 Task: In the  document insurance.txt Use the feature 'and check spelling and grammer' Select the body of letter and change paragraph spacing to  'Double' Select the word Greetings and change font size to  27
Action: Mouse moved to (234, 385)
Screenshot: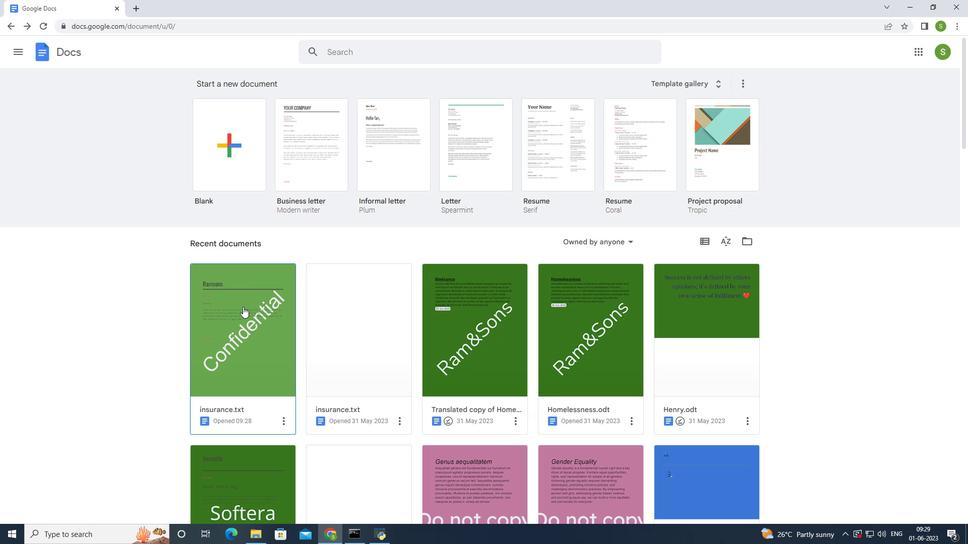 
Action: Mouse pressed left at (234, 385)
Screenshot: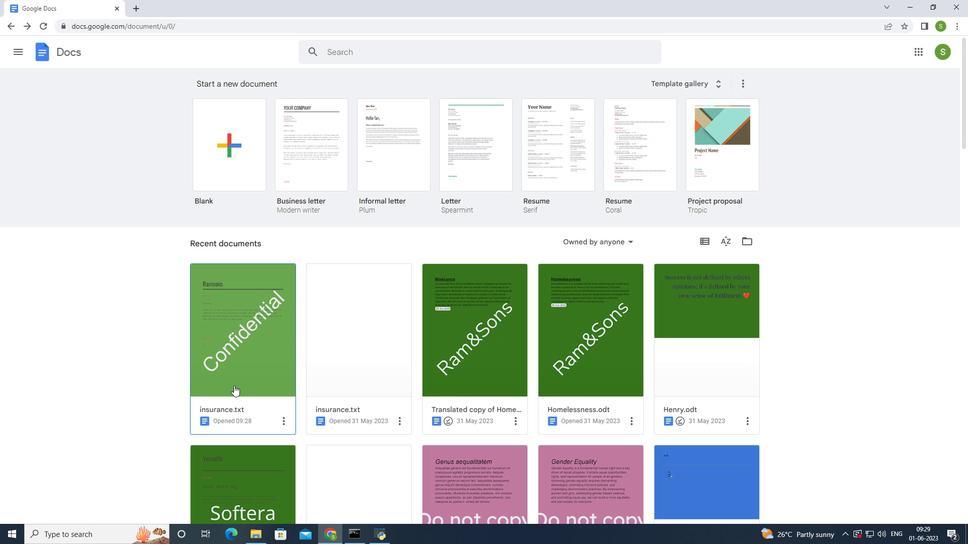 
Action: Mouse moved to (159, 59)
Screenshot: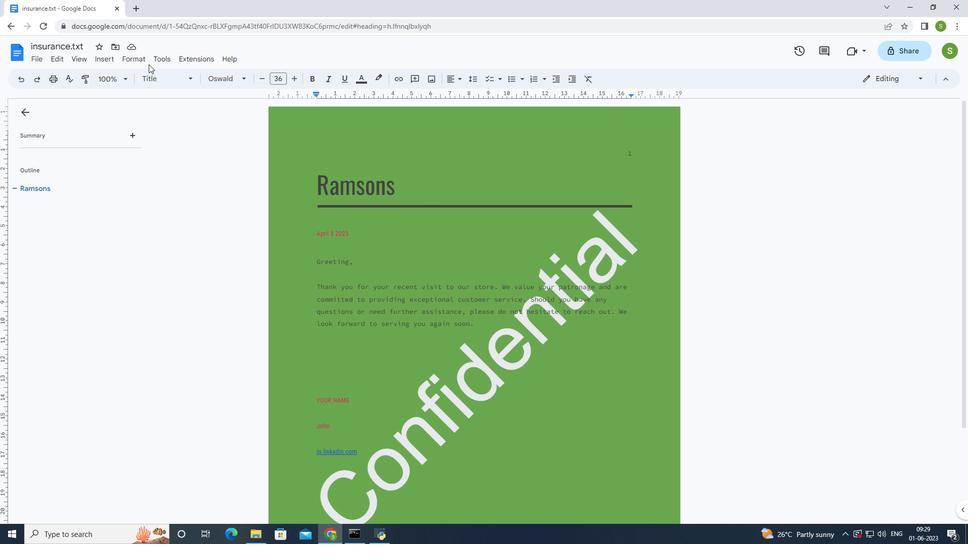 
Action: Mouse pressed left at (159, 59)
Screenshot: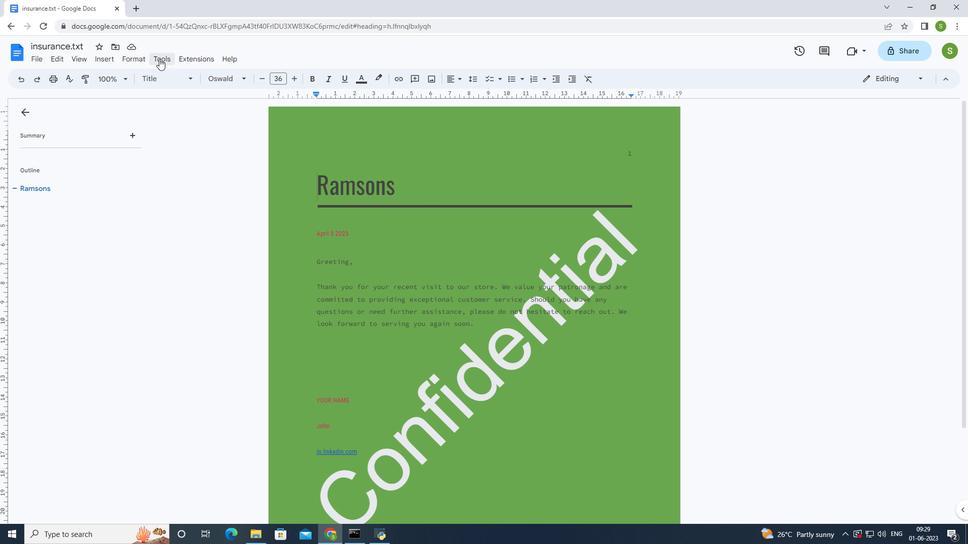 
Action: Mouse moved to (377, 77)
Screenshot: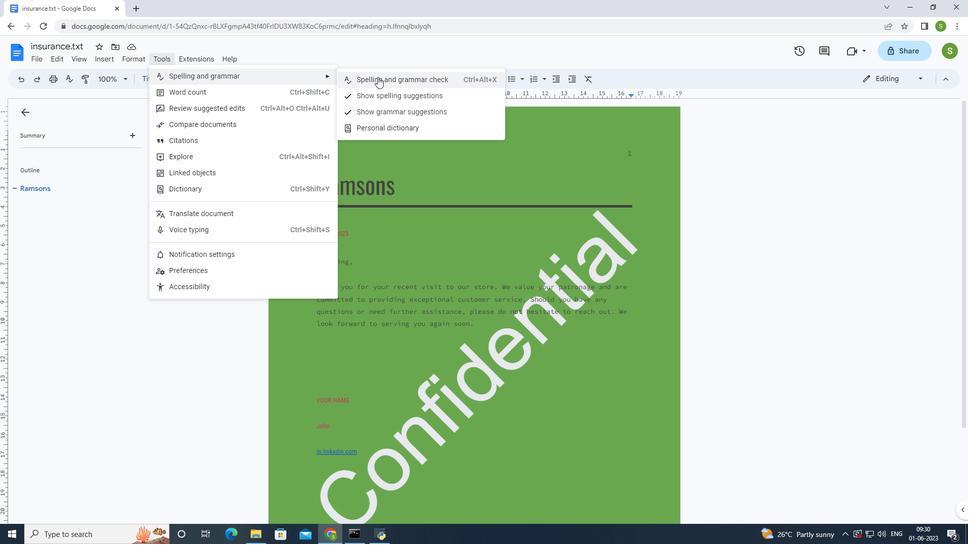 
Action: Mouse pressed left at (377, 77)
Screenshot: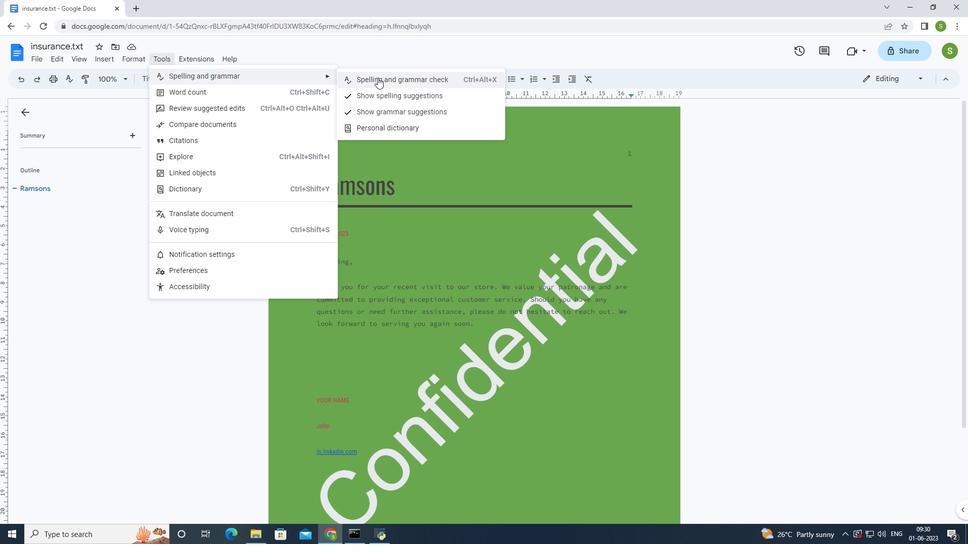 
Action: Mouse moved to (315, 285)
Screenshot: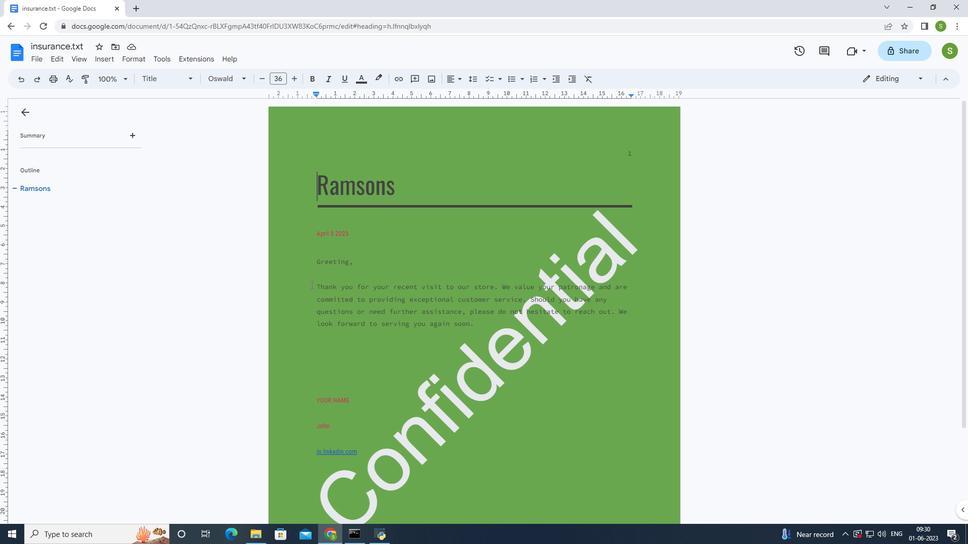 
Action: Mouse pressed left at (315, 285)
Screenshot: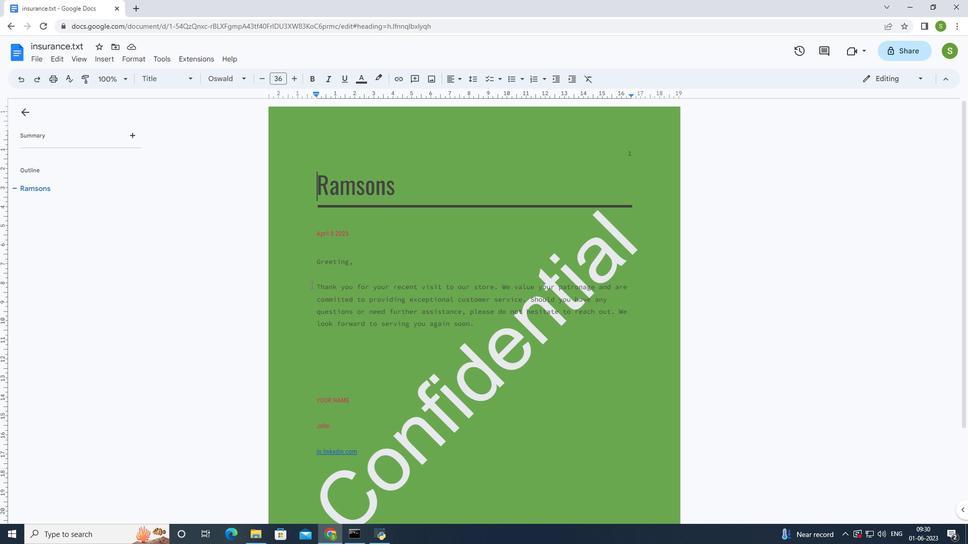 
Action: Mouse moved to (468, 83)
Screenshot: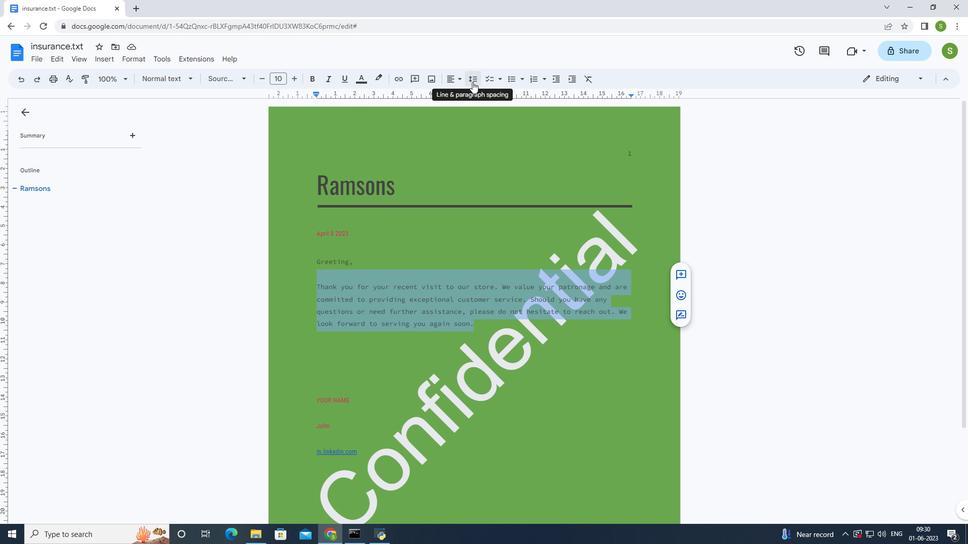 
Action: Mouse pressed left at (468, 83)
Screenshot: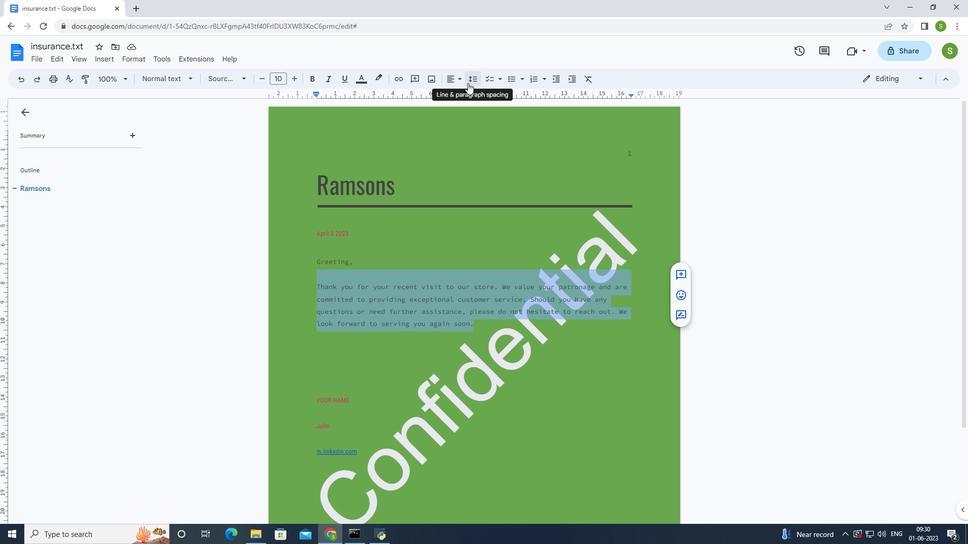 
Action: Mouse moved to (481, 145)
Screenshot: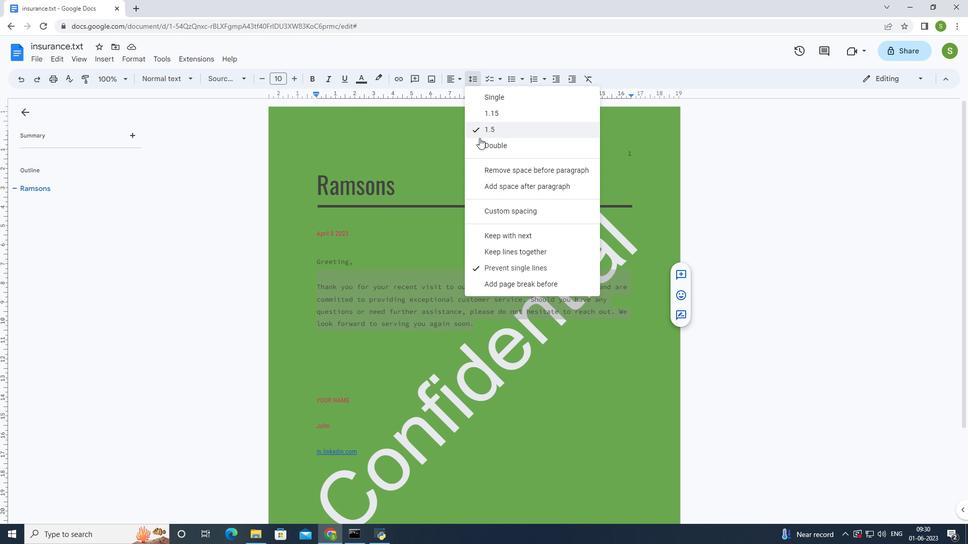 
Action: Mouse pressed left at (481, 145)
Screenshot: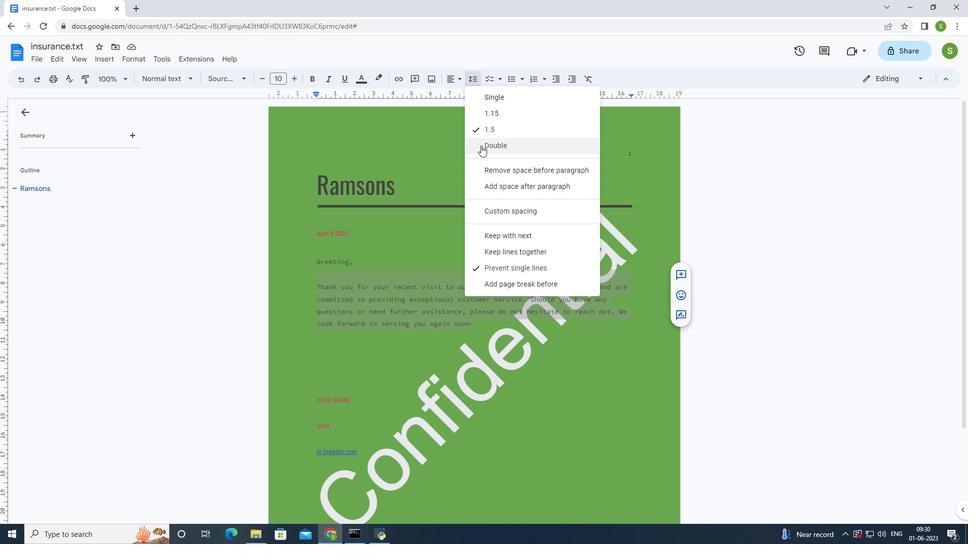 
Action: Mouse moved to (309, 260)
Screenshot: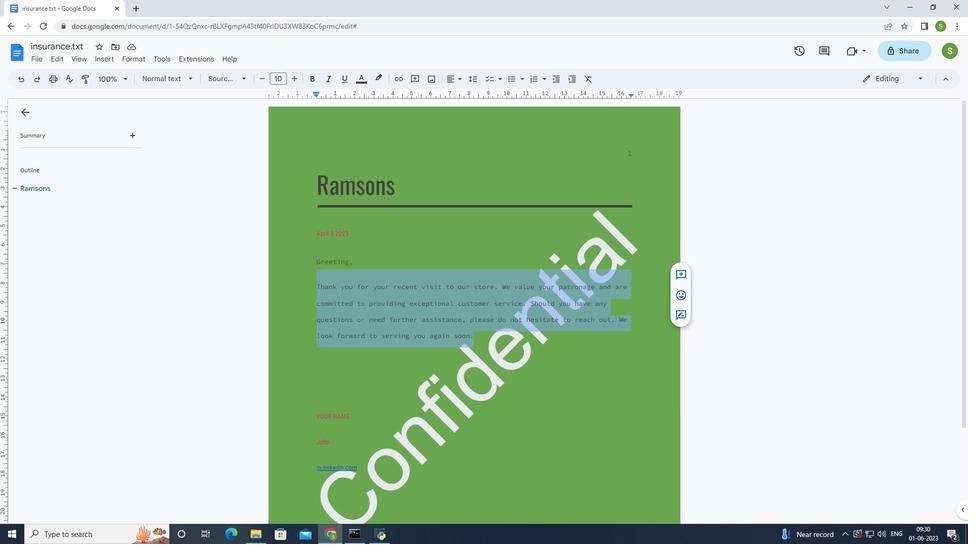 
Action: Mouse pressed left at (309, 260)
Screenshot: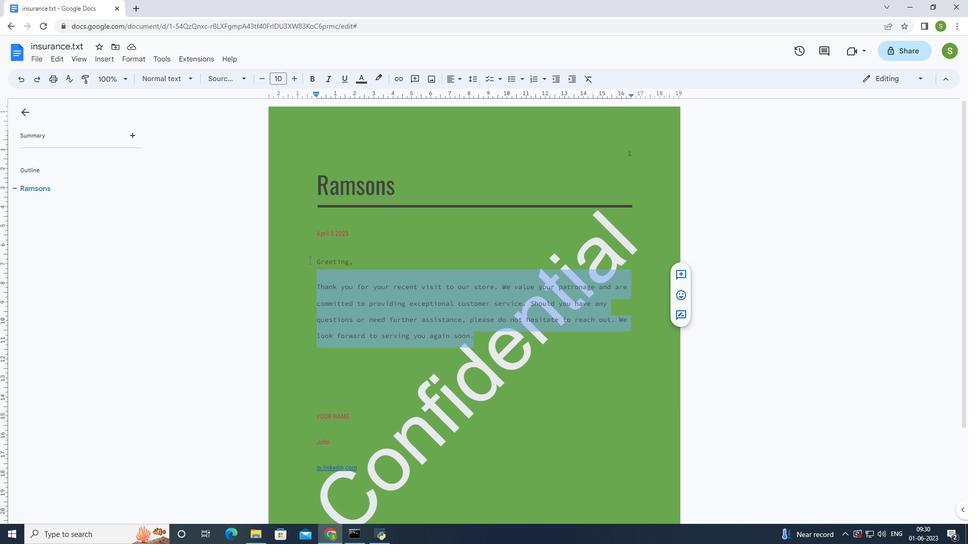 
Action: Mouse moved to (293, 82)
Screenshot: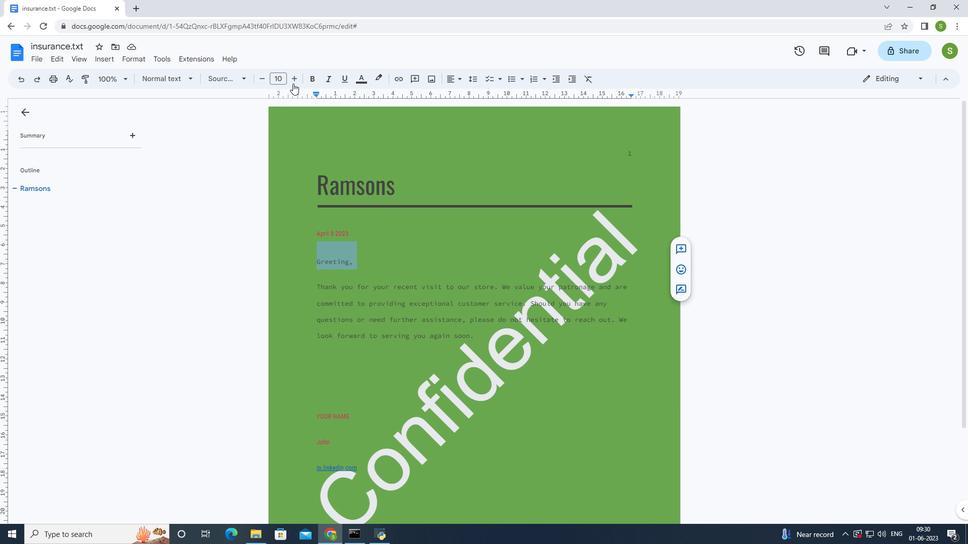 
Action: Mouse pressed left at (293, 82)
Screenshot: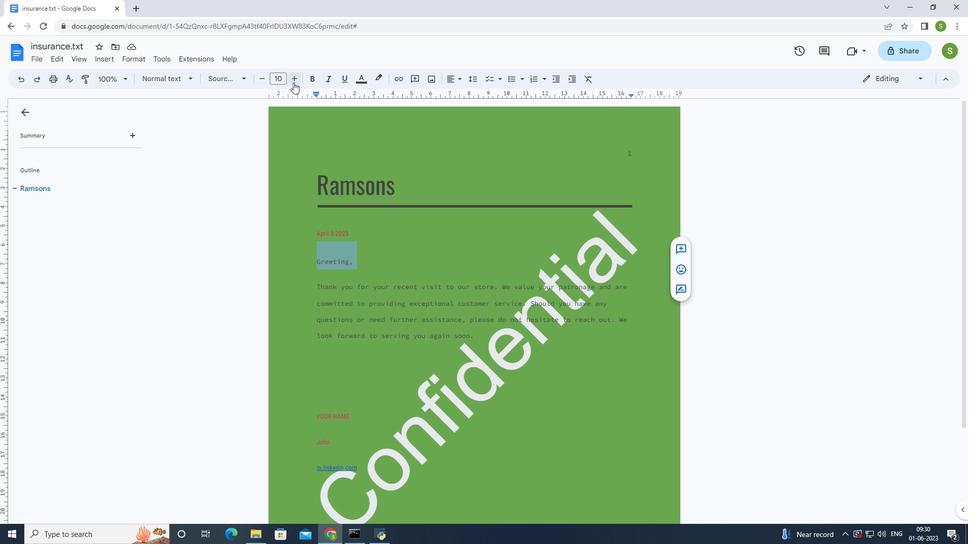 
Action: Mouse pressed left at (293, 82)
Screenshot: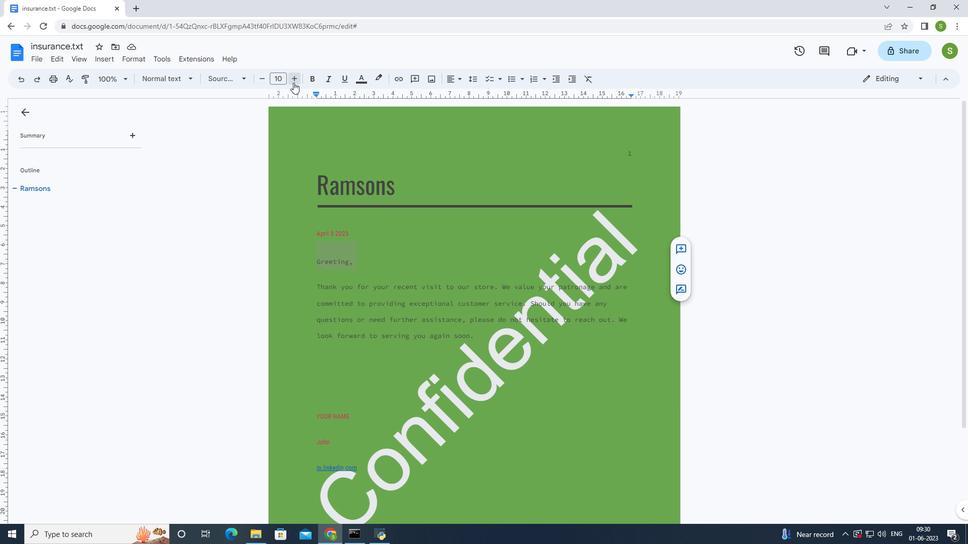 
Action: Mouse pressed left at (293, 82)
Screenshot: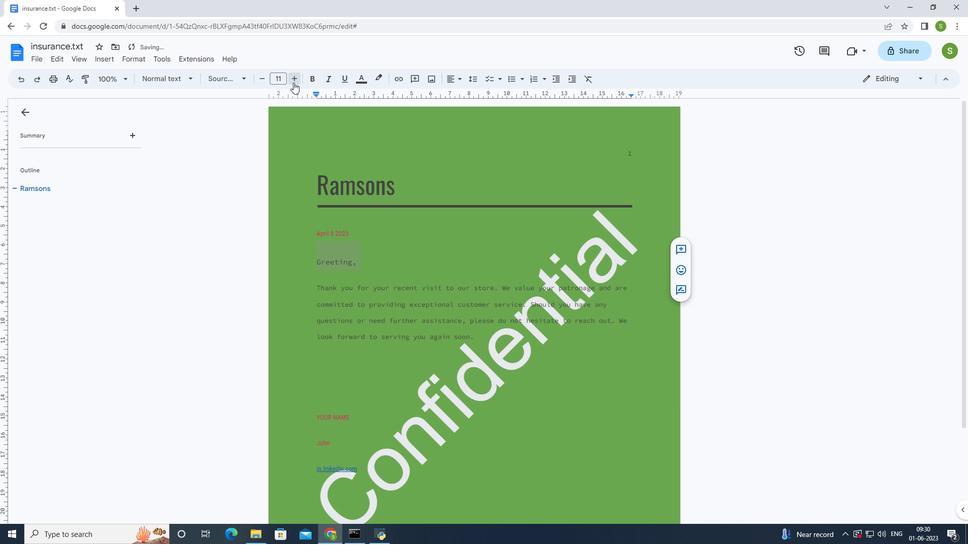 
Action: Mouse pressed left at (293, 82)
Screenshot: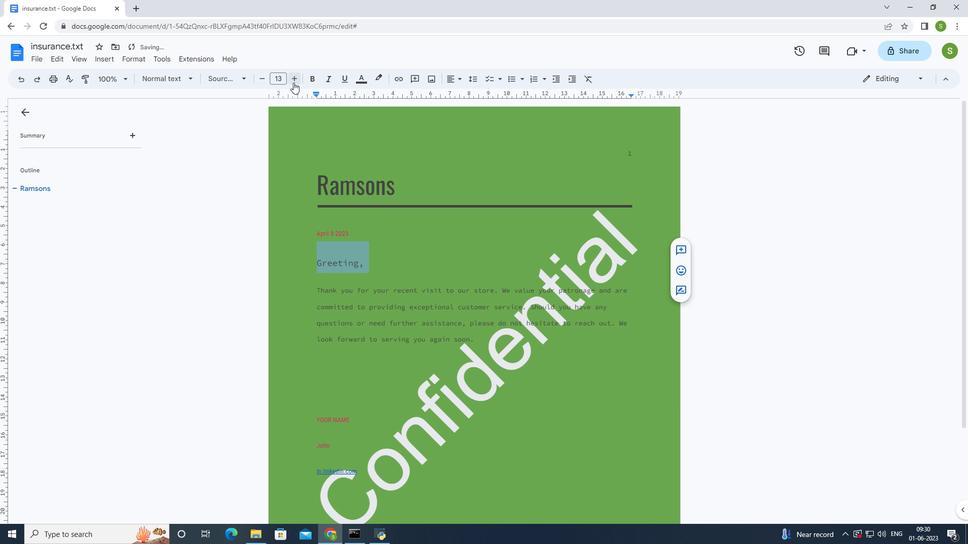 
Action: Mouse pressed left at (293, 82)
Screenshot: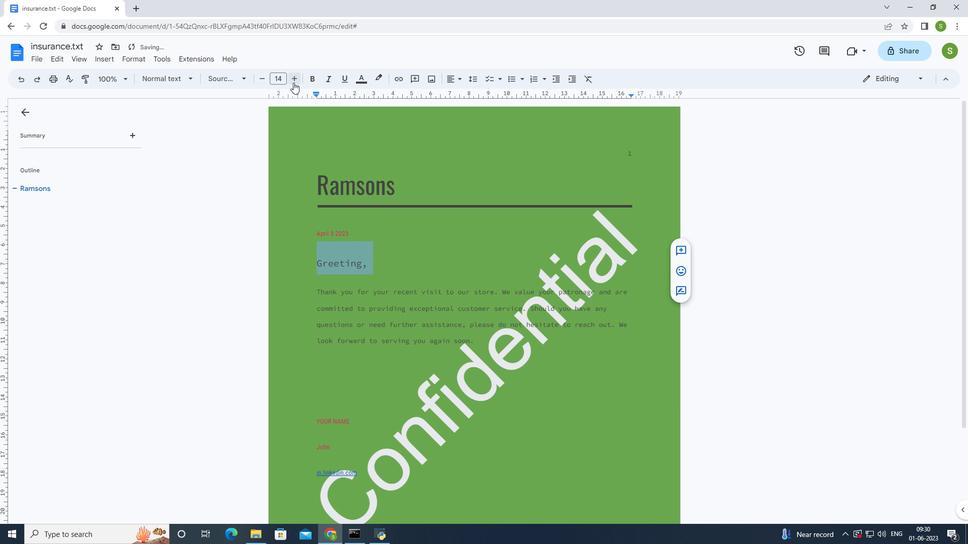 
Action: Mouse pressed left at (293, 82)
Screenshot: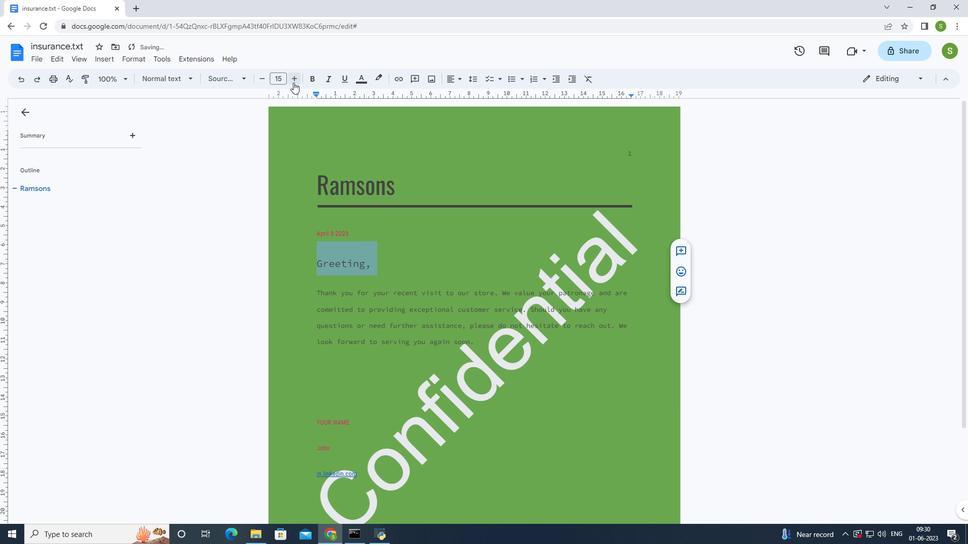 
Action: Mouse pressed left at (293, 82)
Screenshot: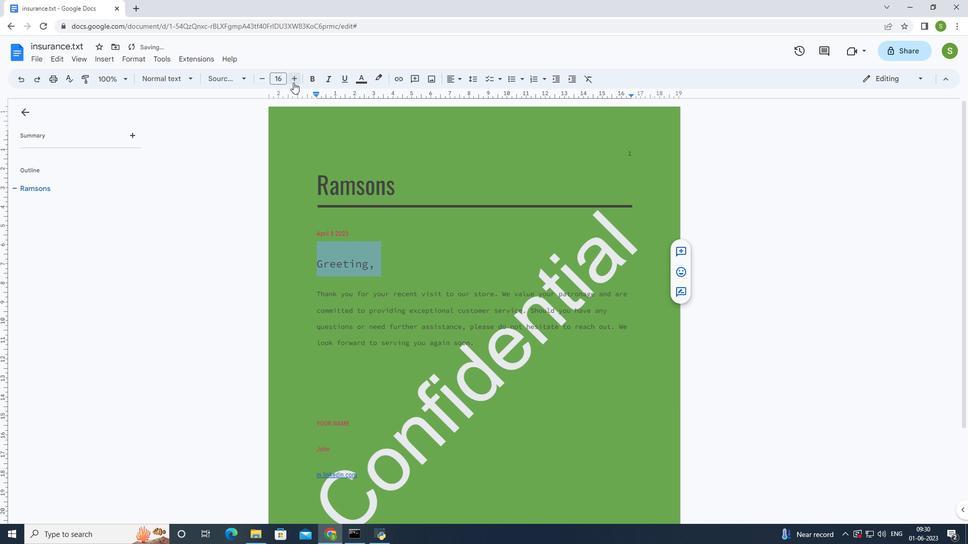 
Action: Mouse pressed left at (293, 82)
Screenshot: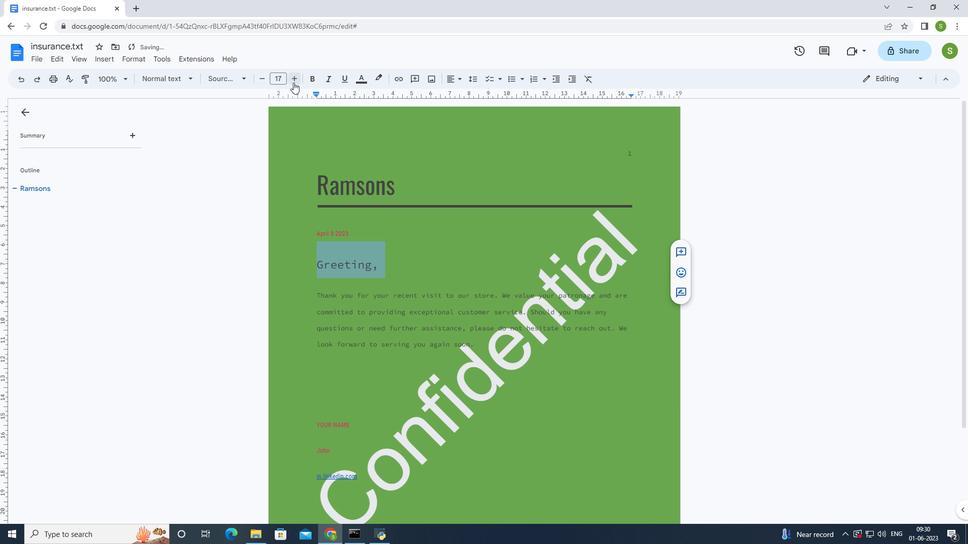 
Action: Mouse pressed left at (293, 82)
Screenshot: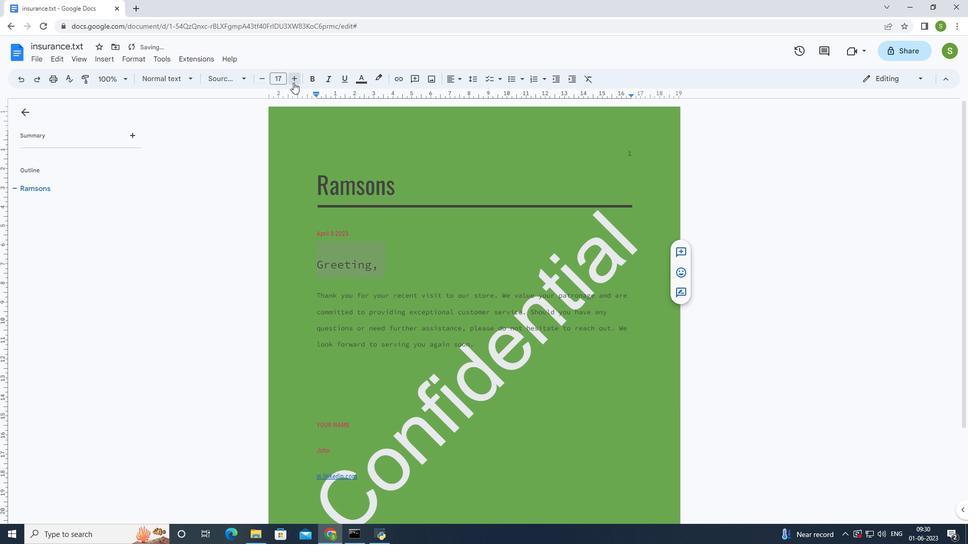 
Action: Mouse pressed left at (293, 82)
Screenshot: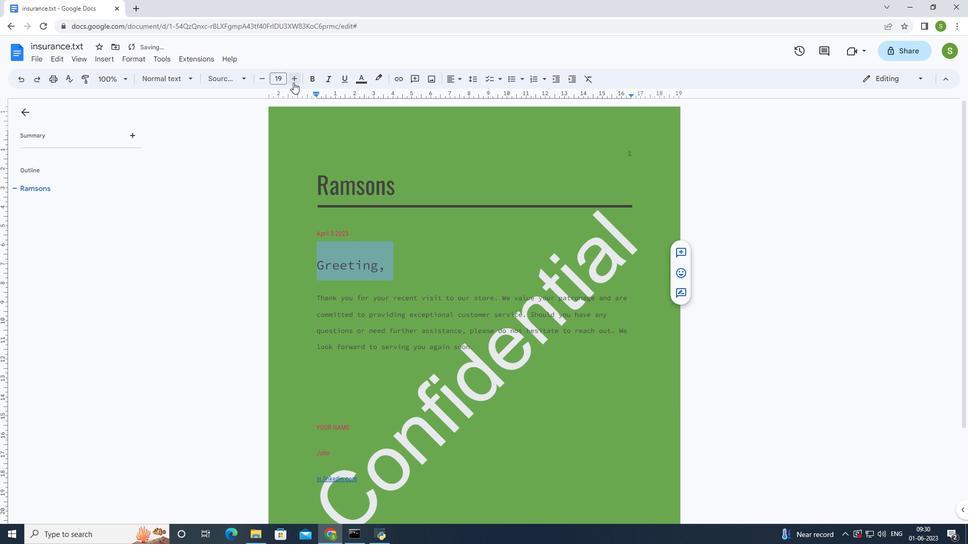 
Action: Mouse pressed left at (293, 82)
Screenshot: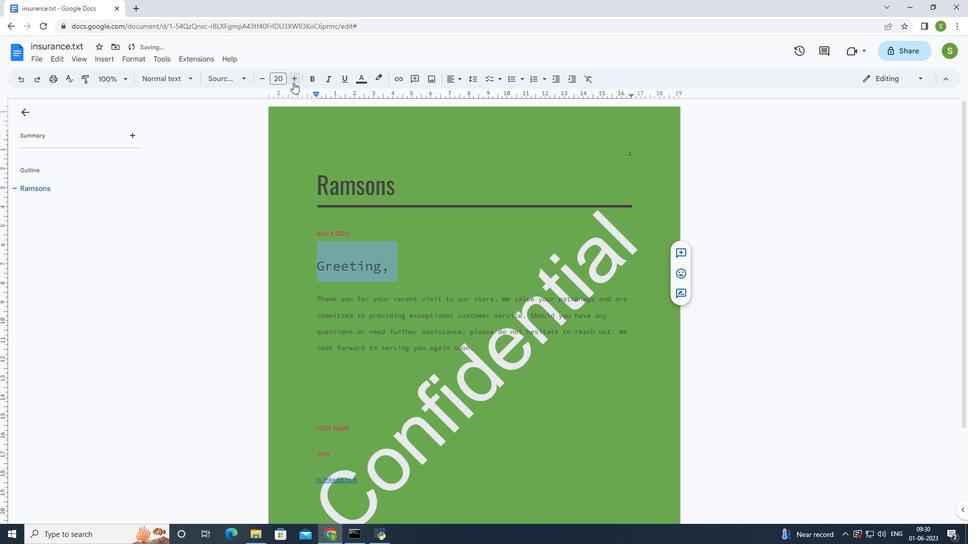 
Action: Mouse pressed left at (293, 82)
Screenshot: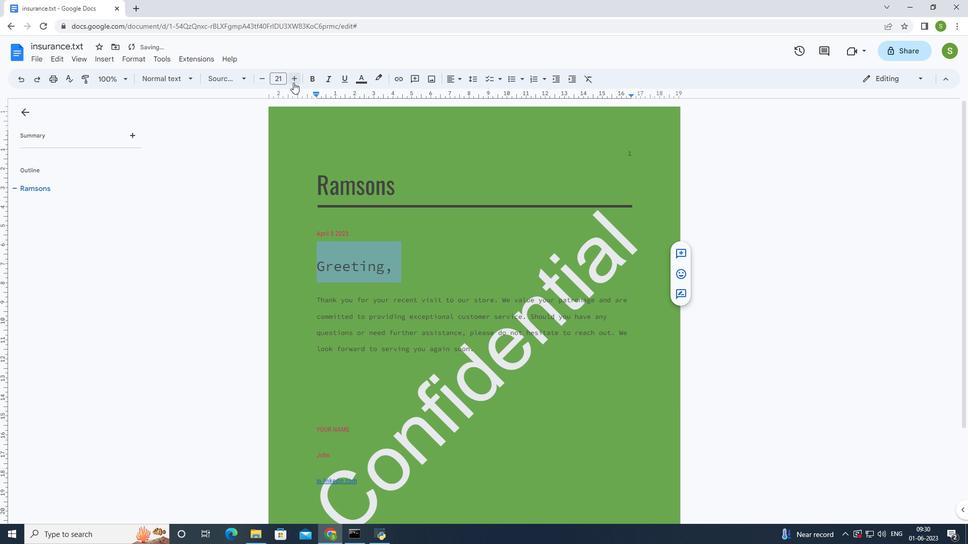 
Action: Mouse pressed left at (293, 82)
Screenshot: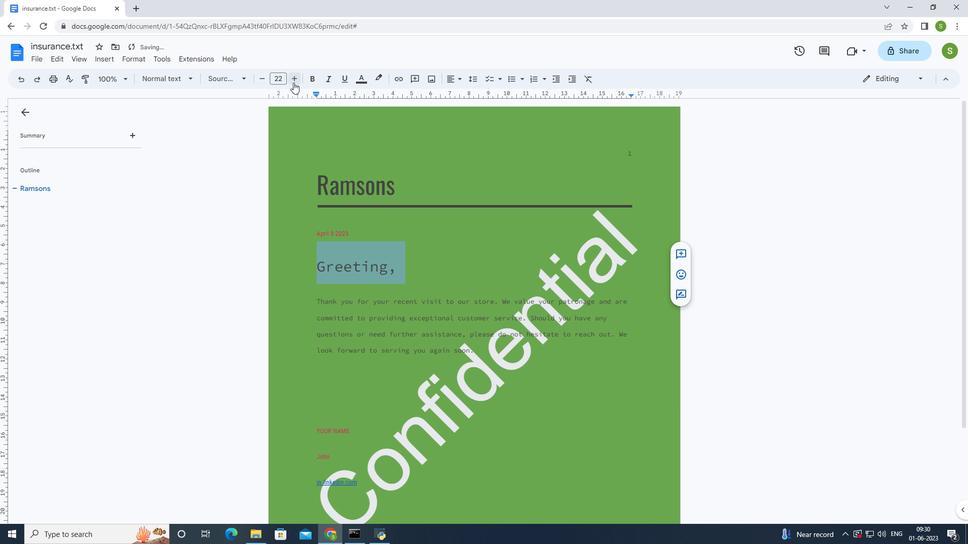 
Action: Mouse pressed left at (293, 82)
Screenshot: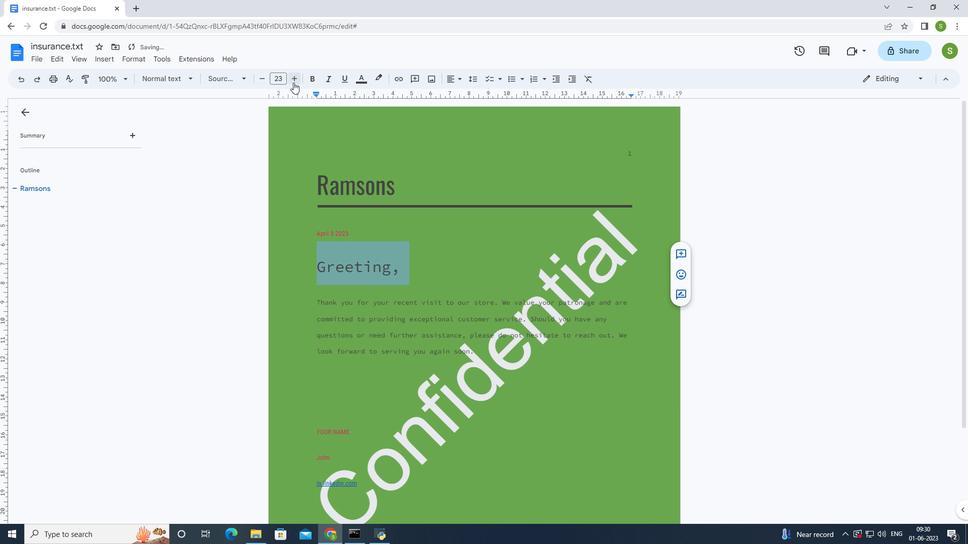 
Action: Mouse pressed left at (293, 82)
Screenshot: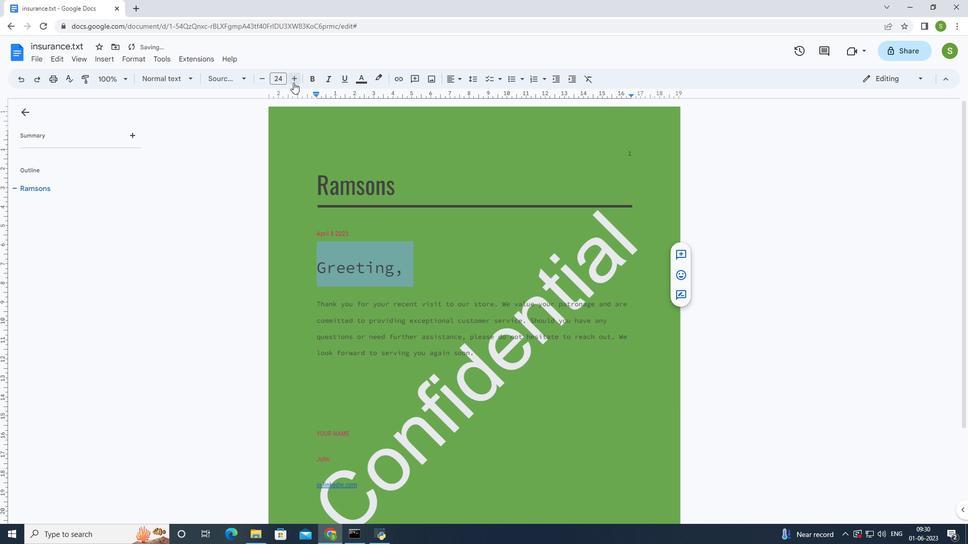 
Action: Mouse pressed left at (293, 82)
Screenshot: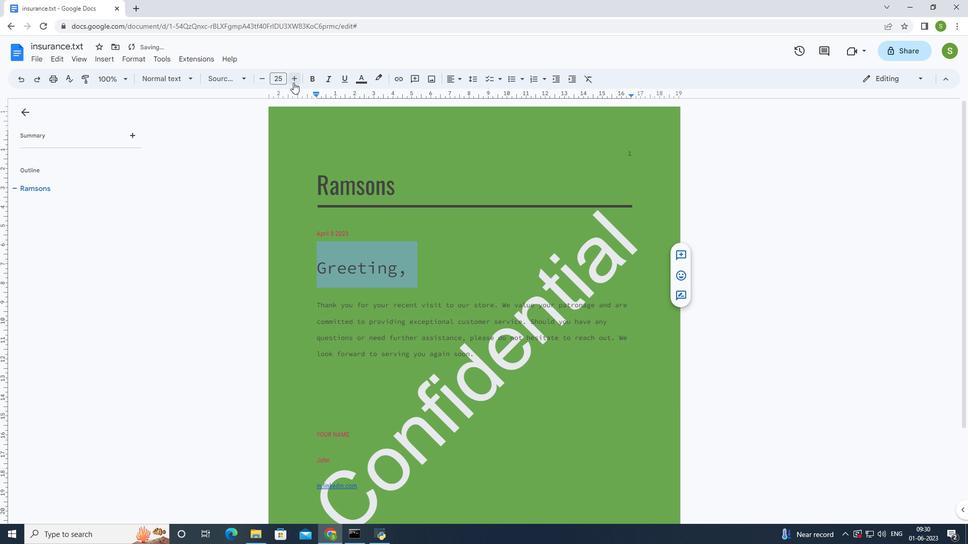 
Action: Mouse pressed left at (293, 82)
Screenshot: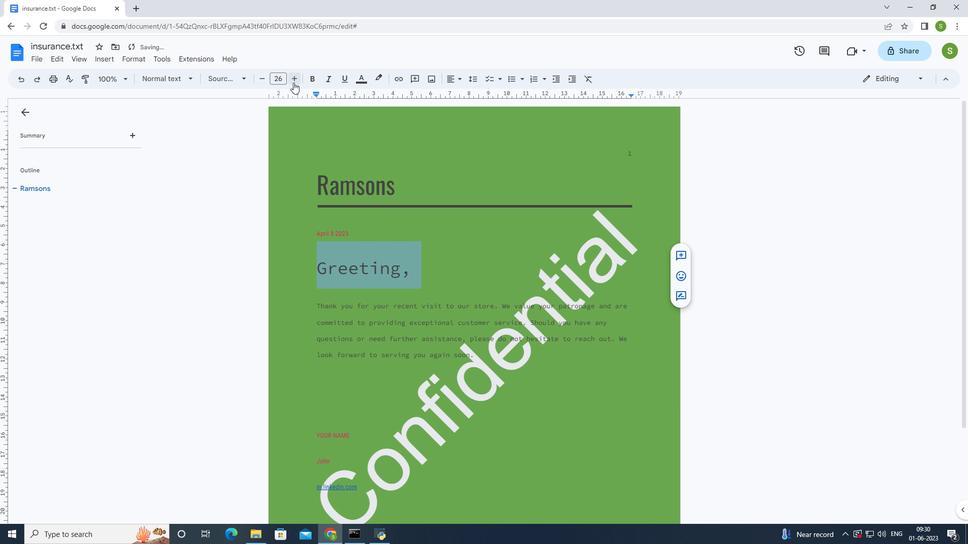 
Action: Mouse moved to (458, 271)
Screenshot: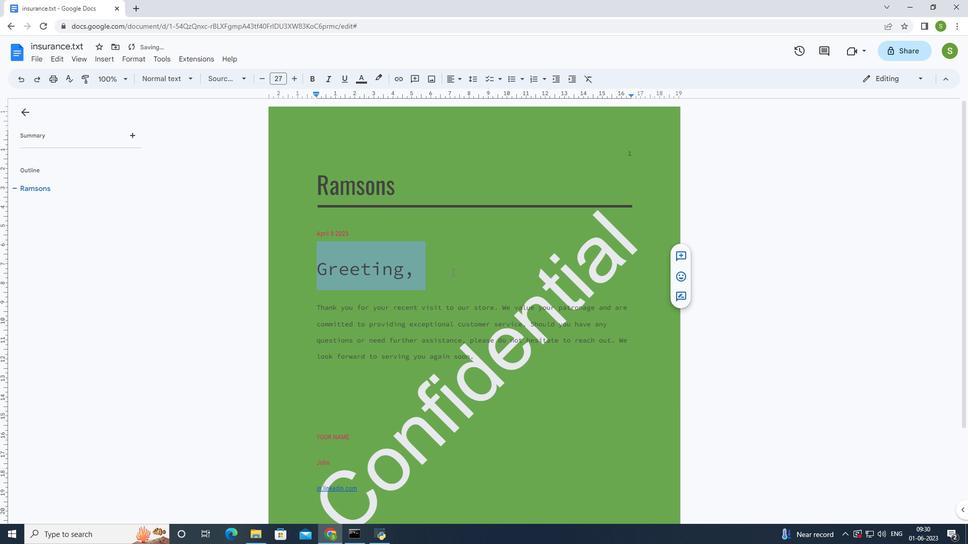 
Action: Mouse pressed left at (458, 271)
Screenshot: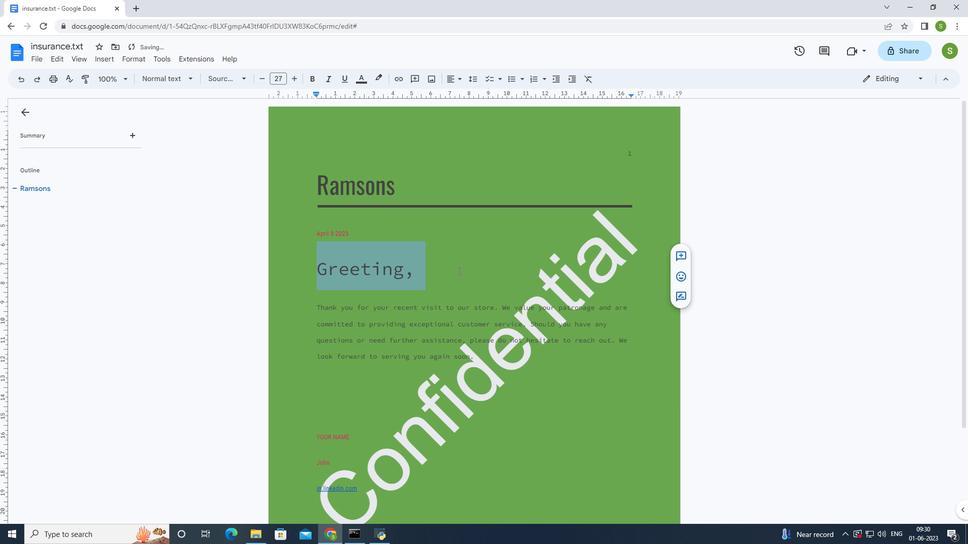 
Action: Mouse pressed left at (458, 271)
Screenshot: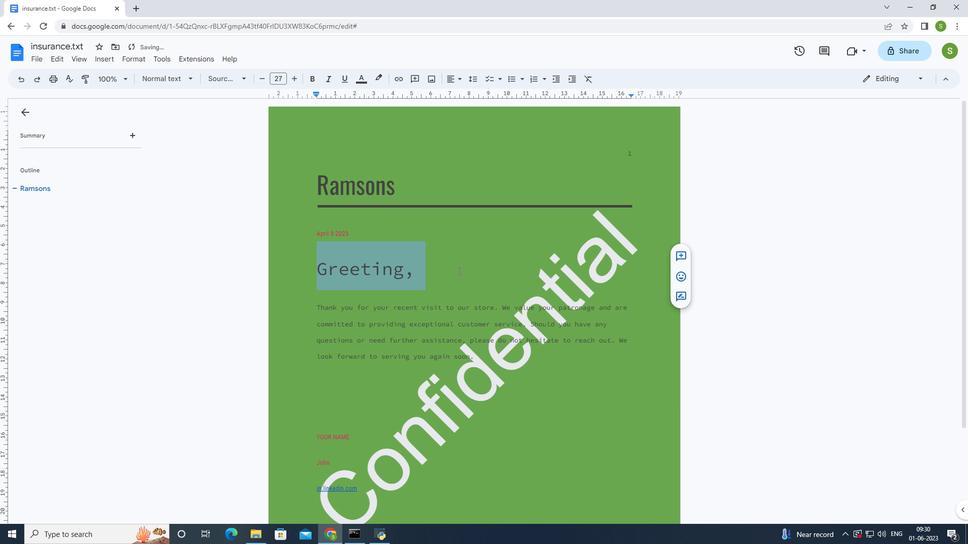 
Action: Mouse moved to (455, 269)
Screenshot: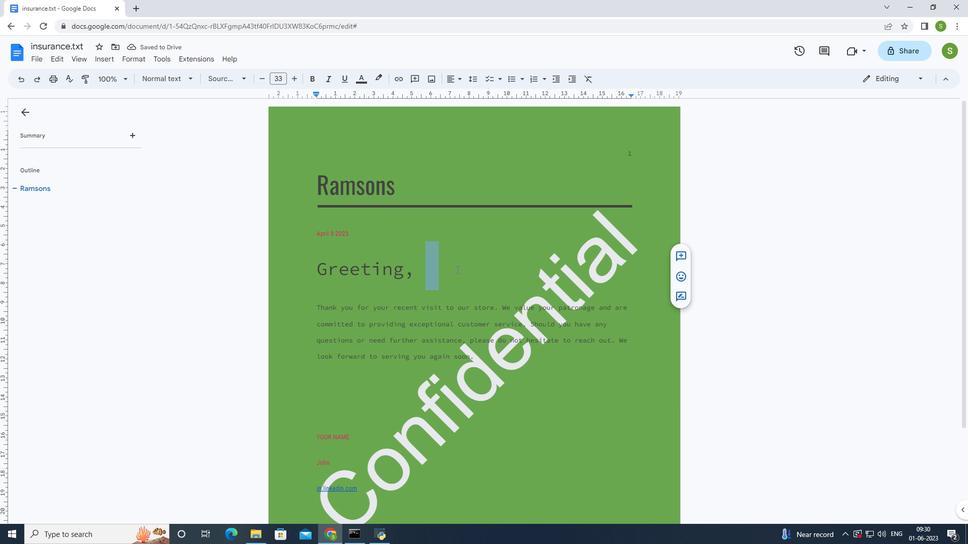 
Action: Key pressed ctrl+S
Screenshot: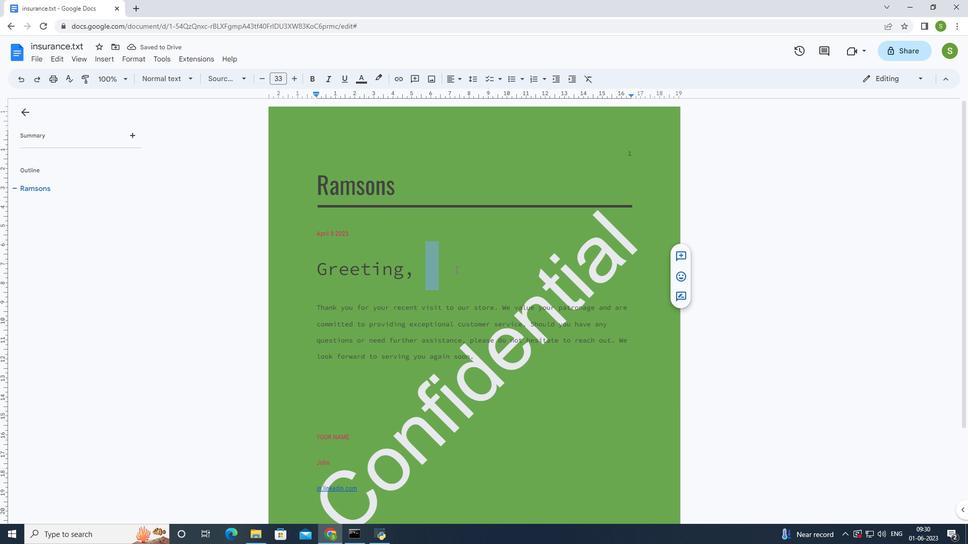 
Action: Mouse moved to (456, 260)
Screenshot: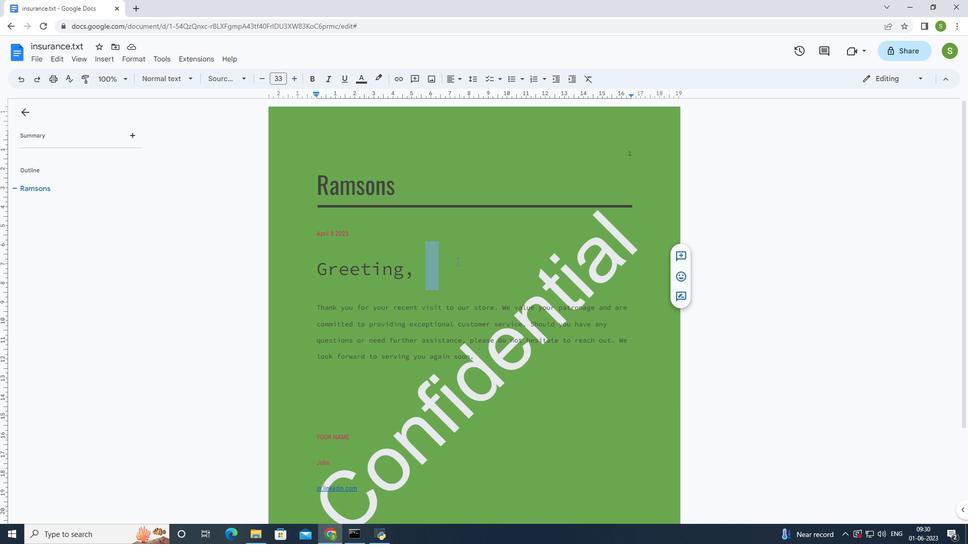 
